 Task: Add Seventh Generation Easy Dose Fresh Lavender Laundry Detergent to the cart.
Action: Mouse moved to (895, 337)
Screenshot: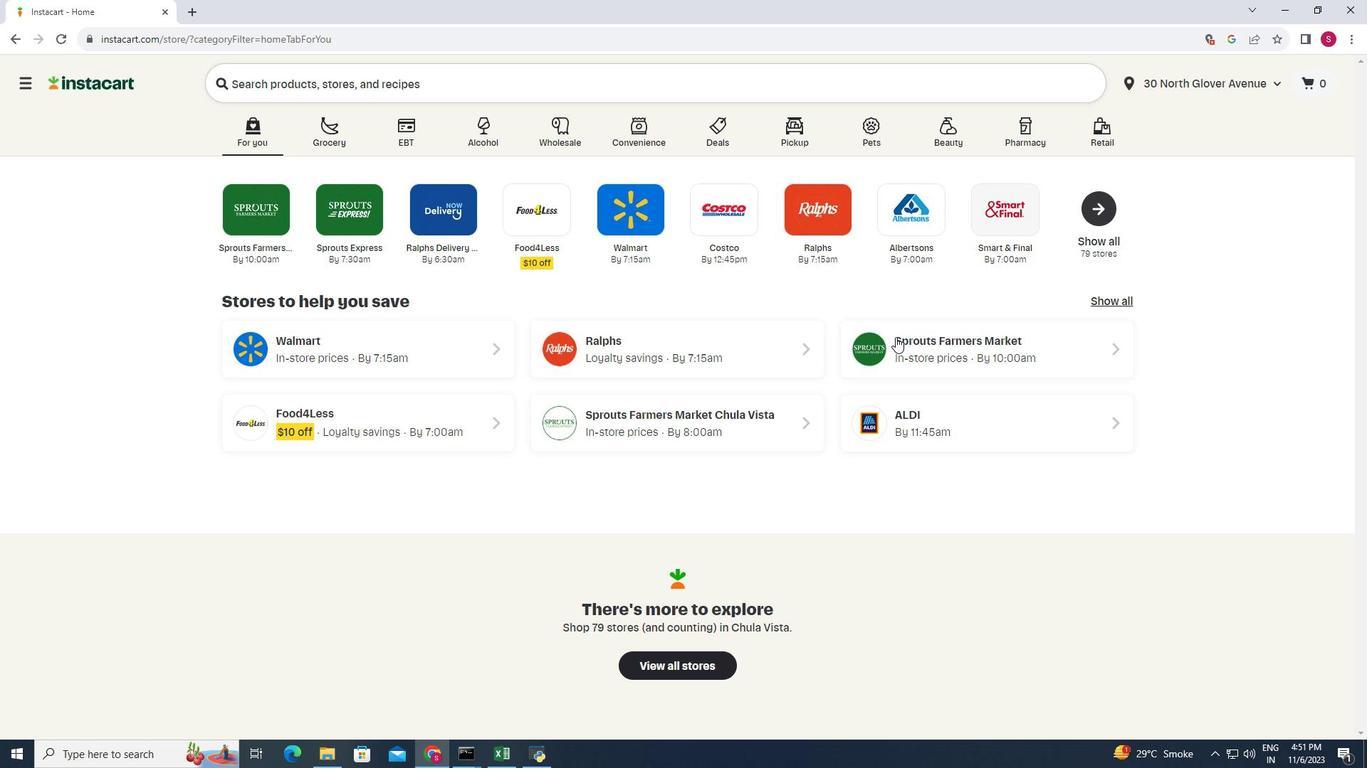 
Action: Mouse pressed left at (895, 337)
Screenshot: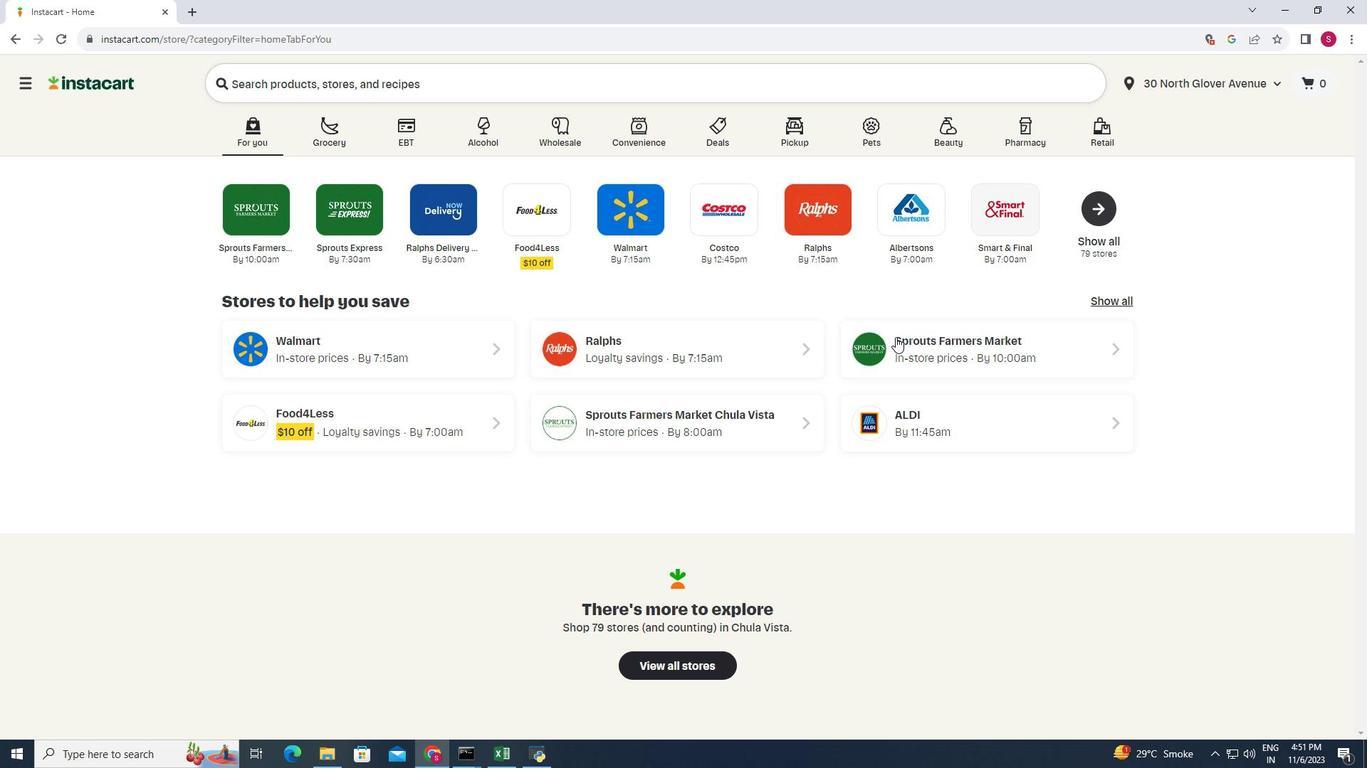 
Action: Mouse moved to (124, 529)
Screenshot: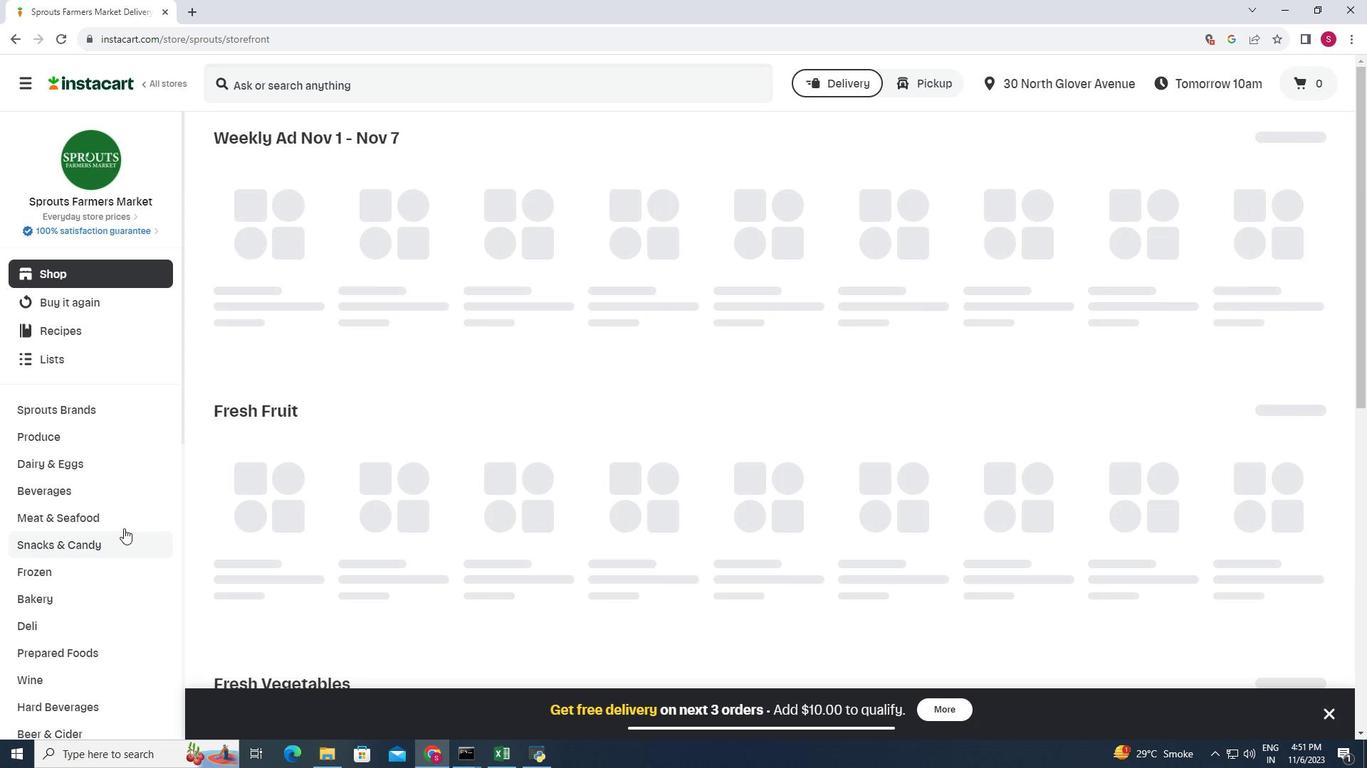 
Action: Mouse scrolled (124, 528) with delta (0, 0)
Screenshot: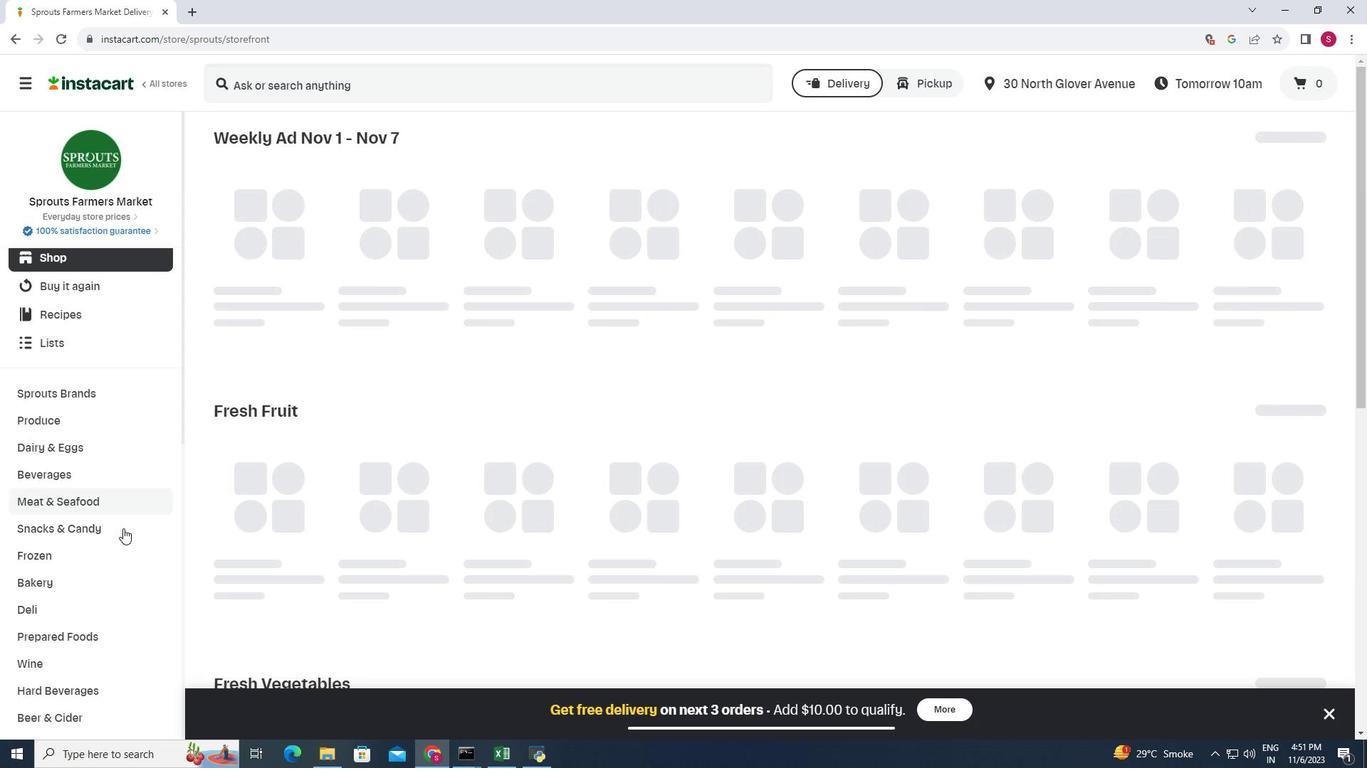 
Action: Mouse moved to (123, 529)
Screenshot: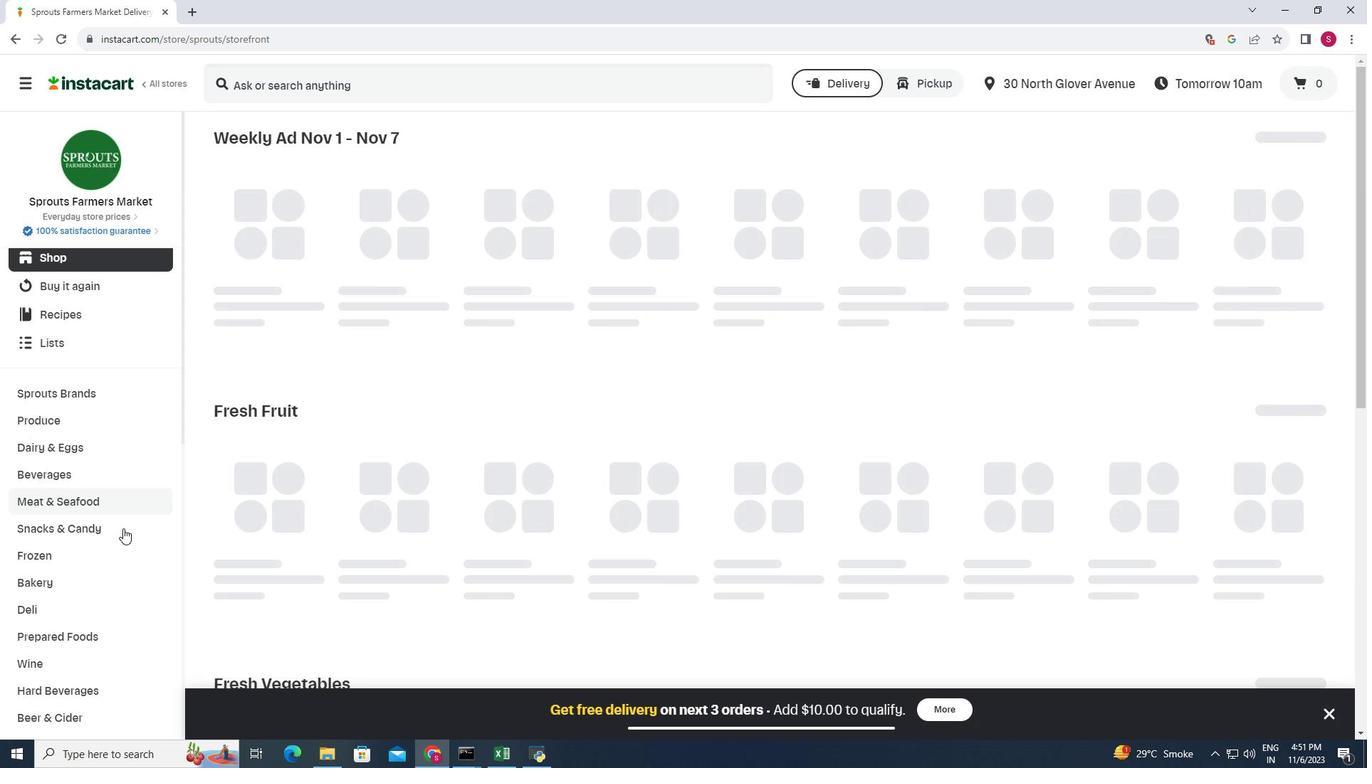 
Action: Mouse scrolled (123, 528) with delta (0, 0)
Screenshot: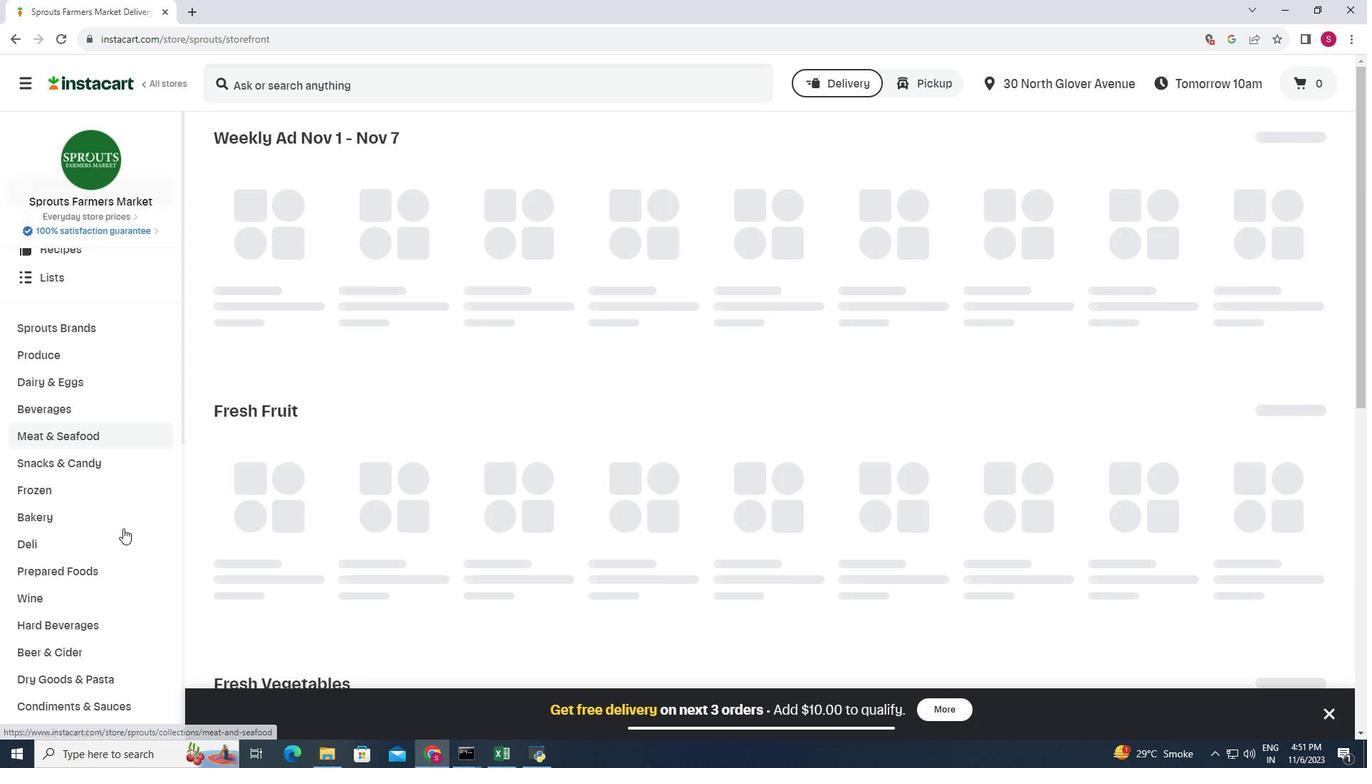 
Action: Mouse moved to (89, 587)
Screenshot: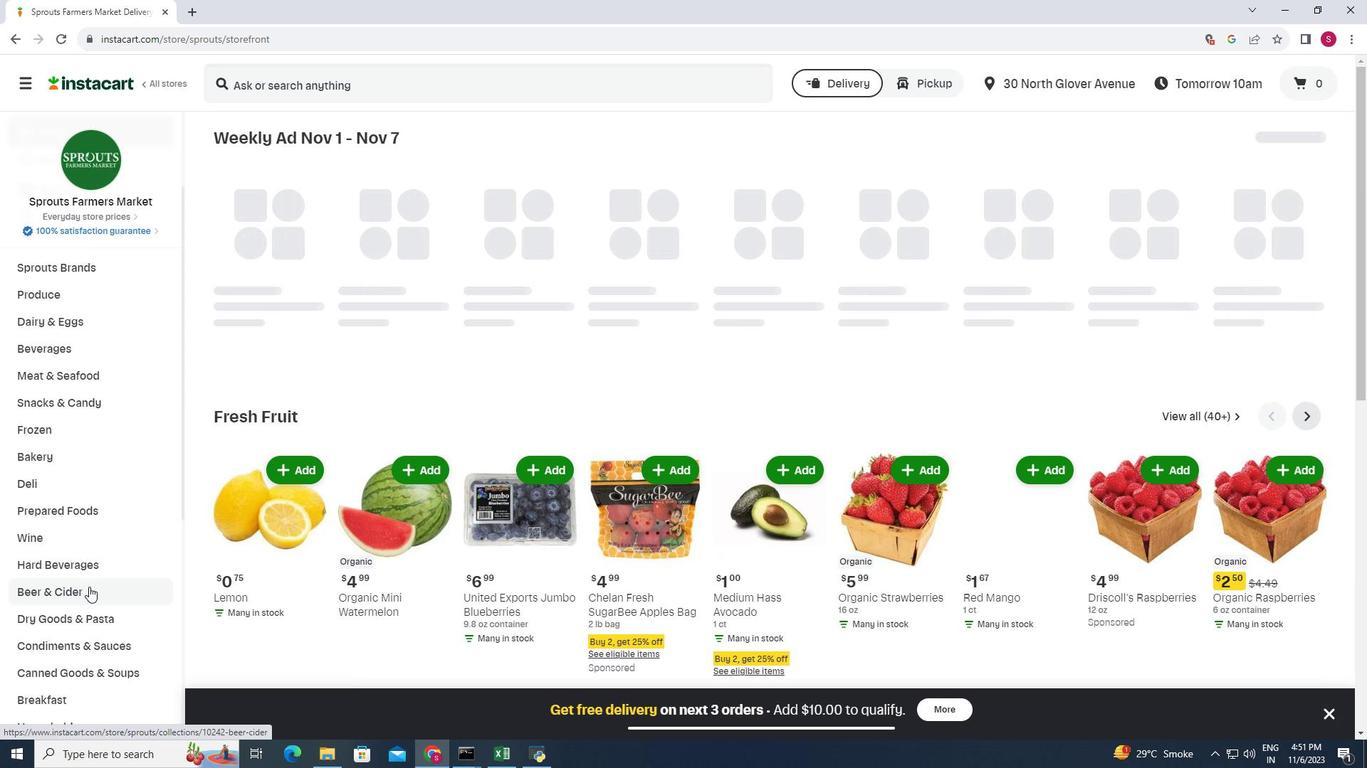 
Action: Mouse scrolled (89, 586) with delta (0, 0)
Screenshot: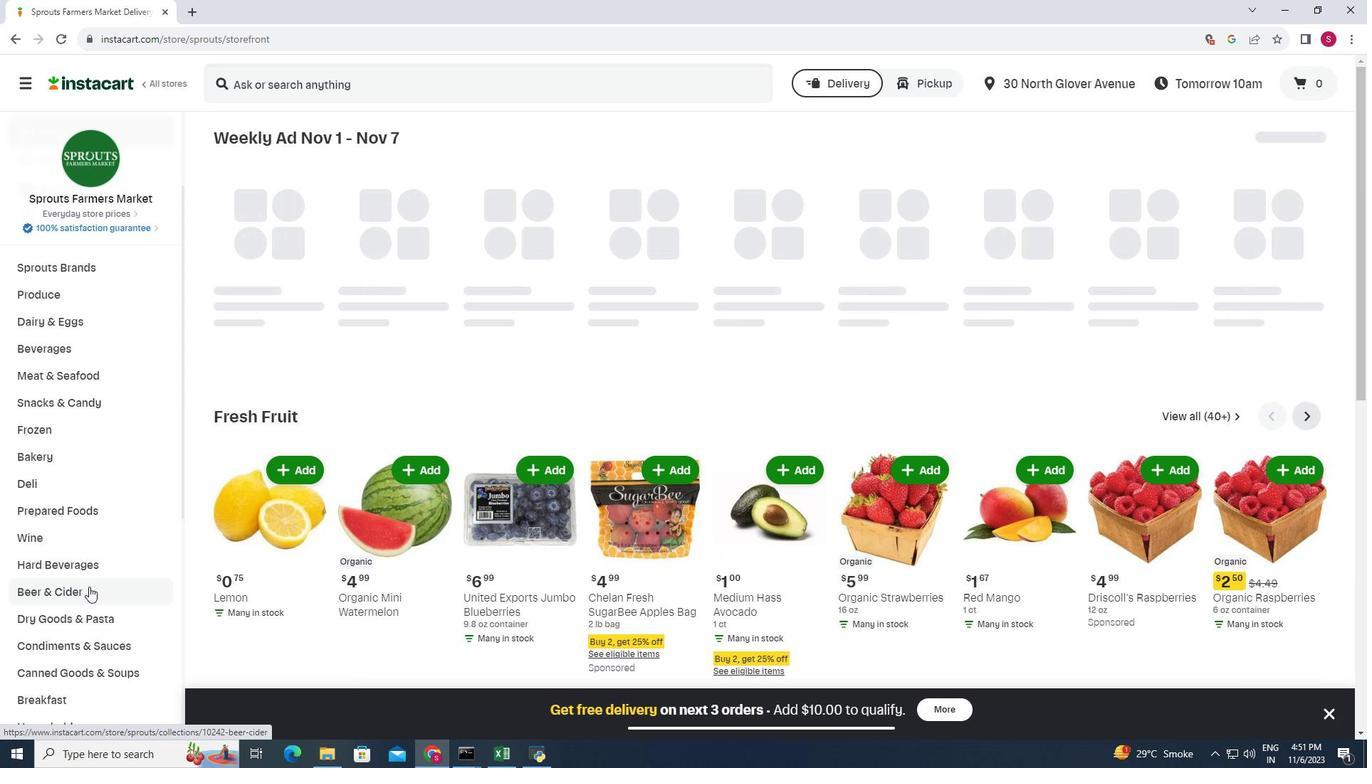 
Action: Mouse moved to (77, 653)
Screenshot: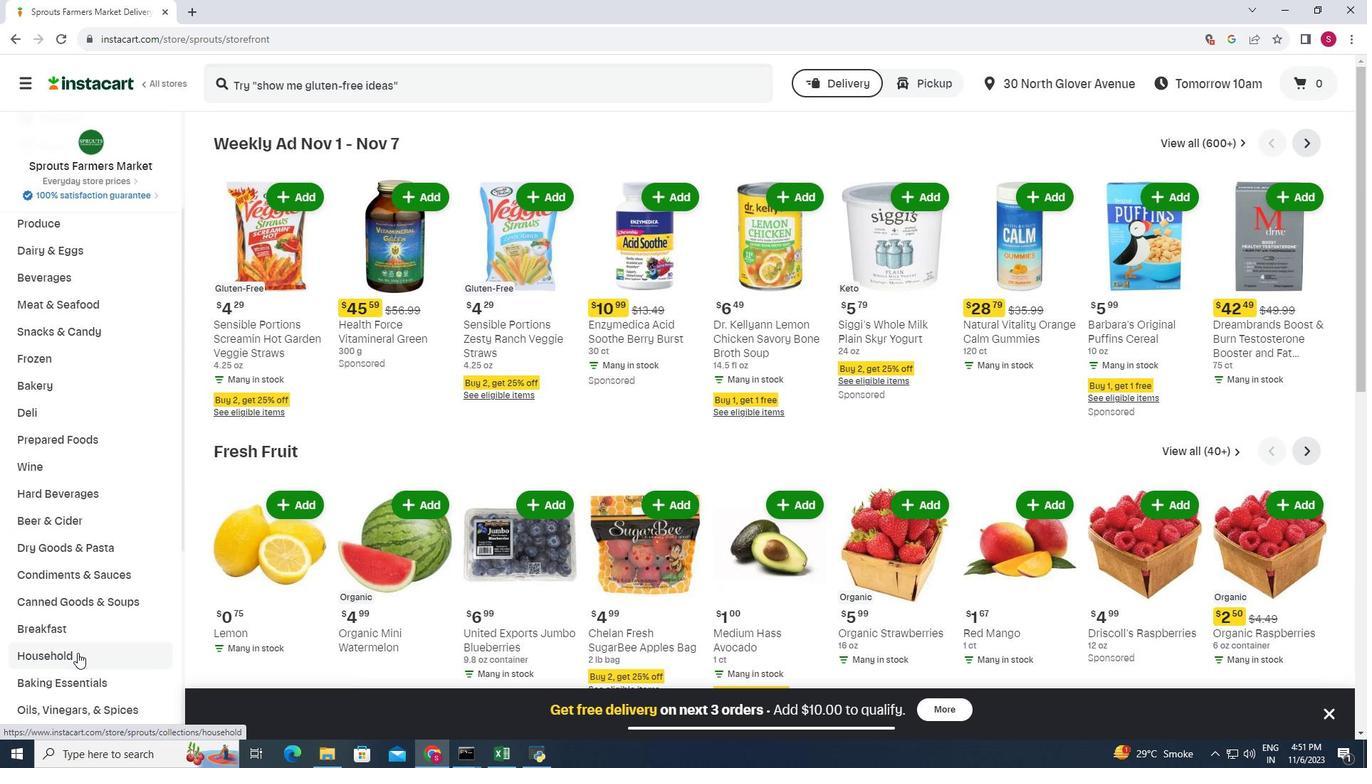 
Action: Mouse pressed left at (77, 653)
Screenshot: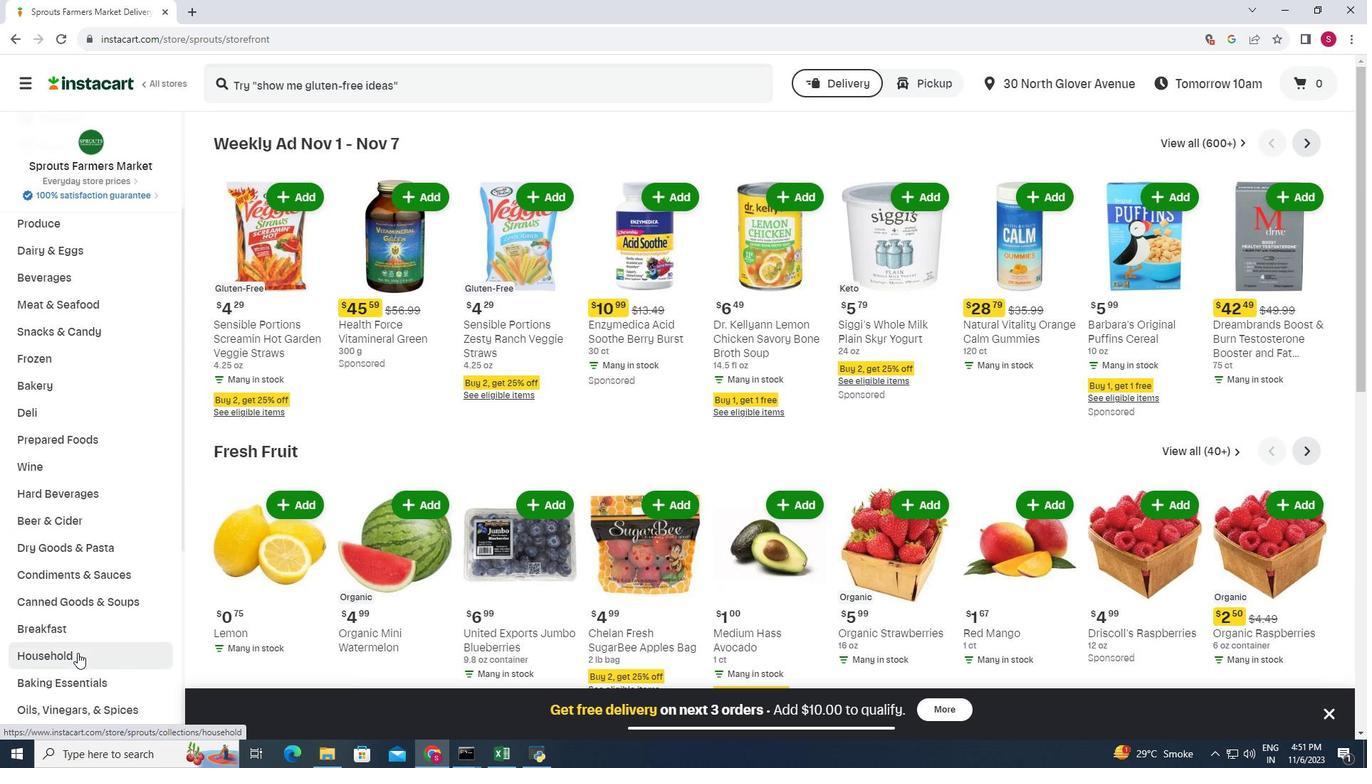 
Action: Mouse moved to (519, 179)
Screenshot: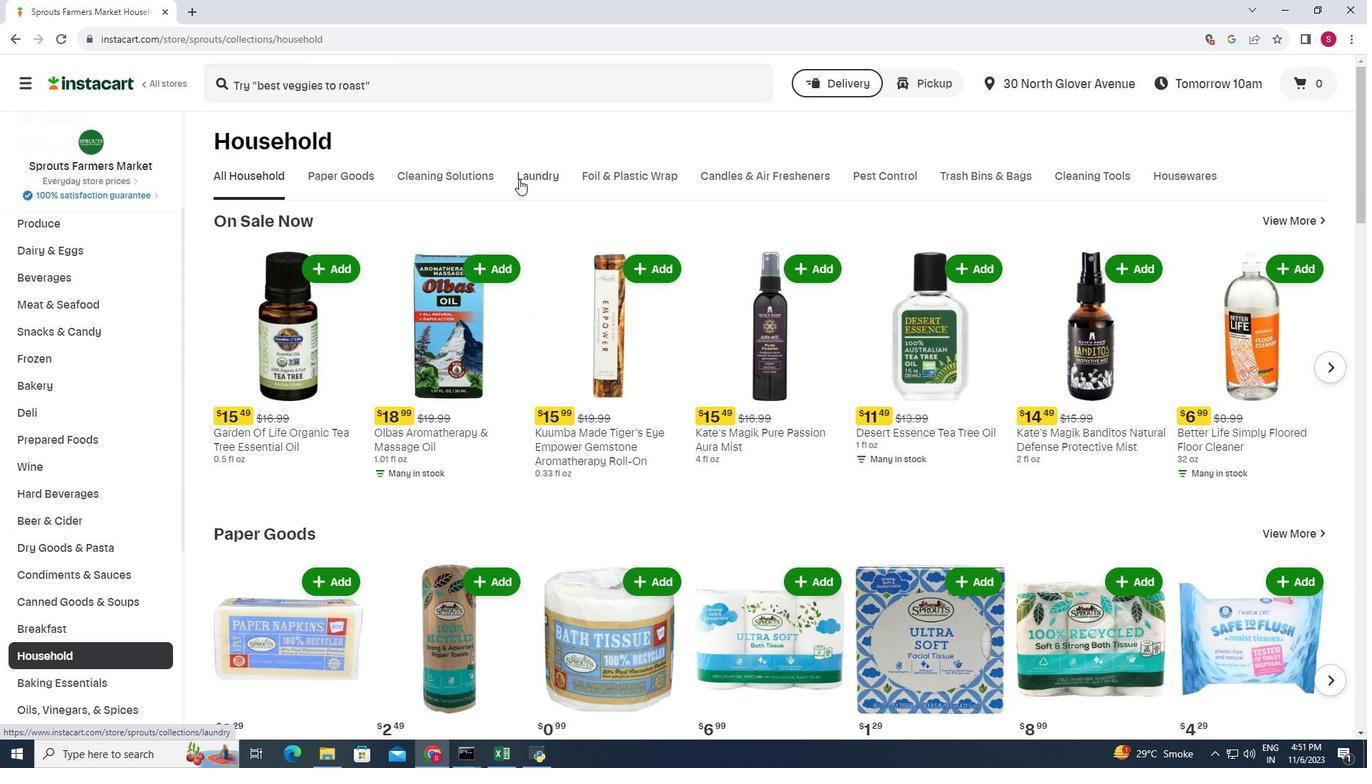 
Action: Mouse pressed left at (519, 179)
Screenshot: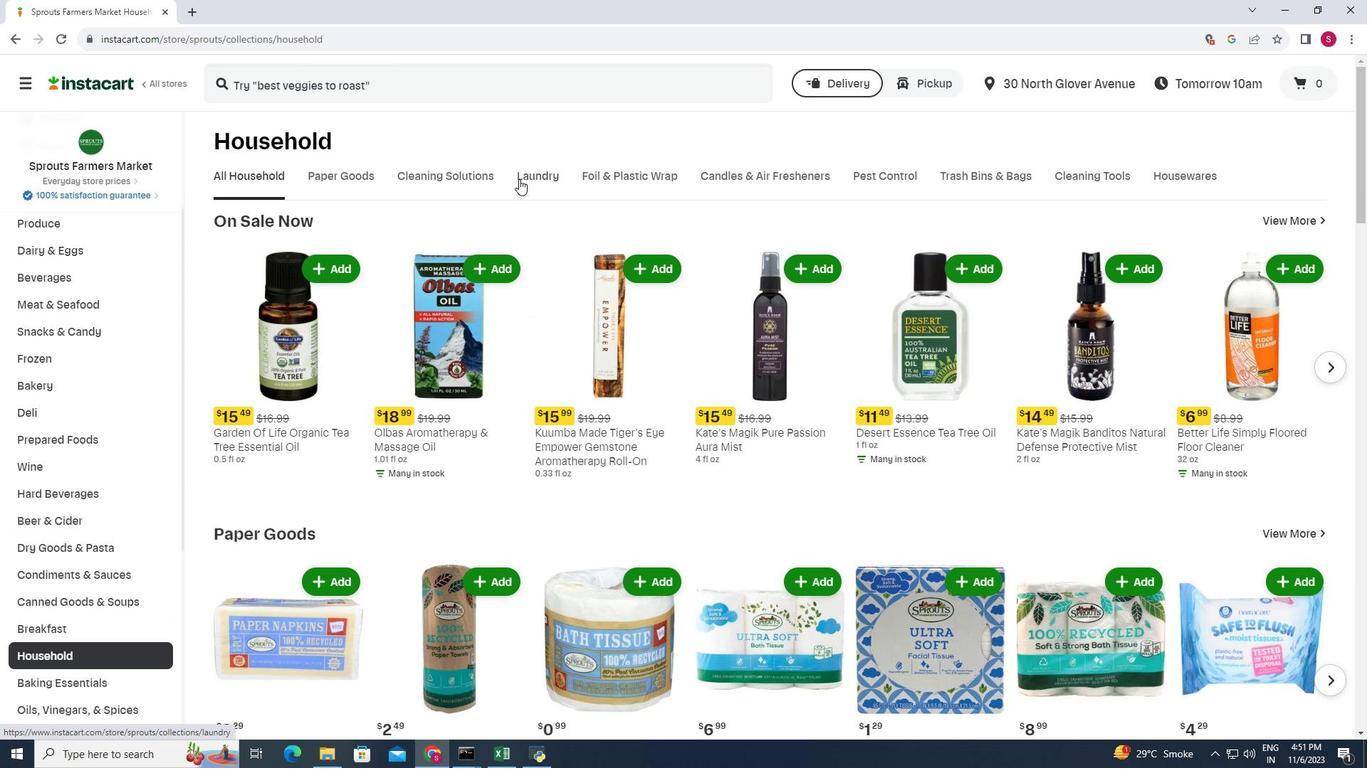 
Action: Mouse moved to (556, 288)
Screenshot: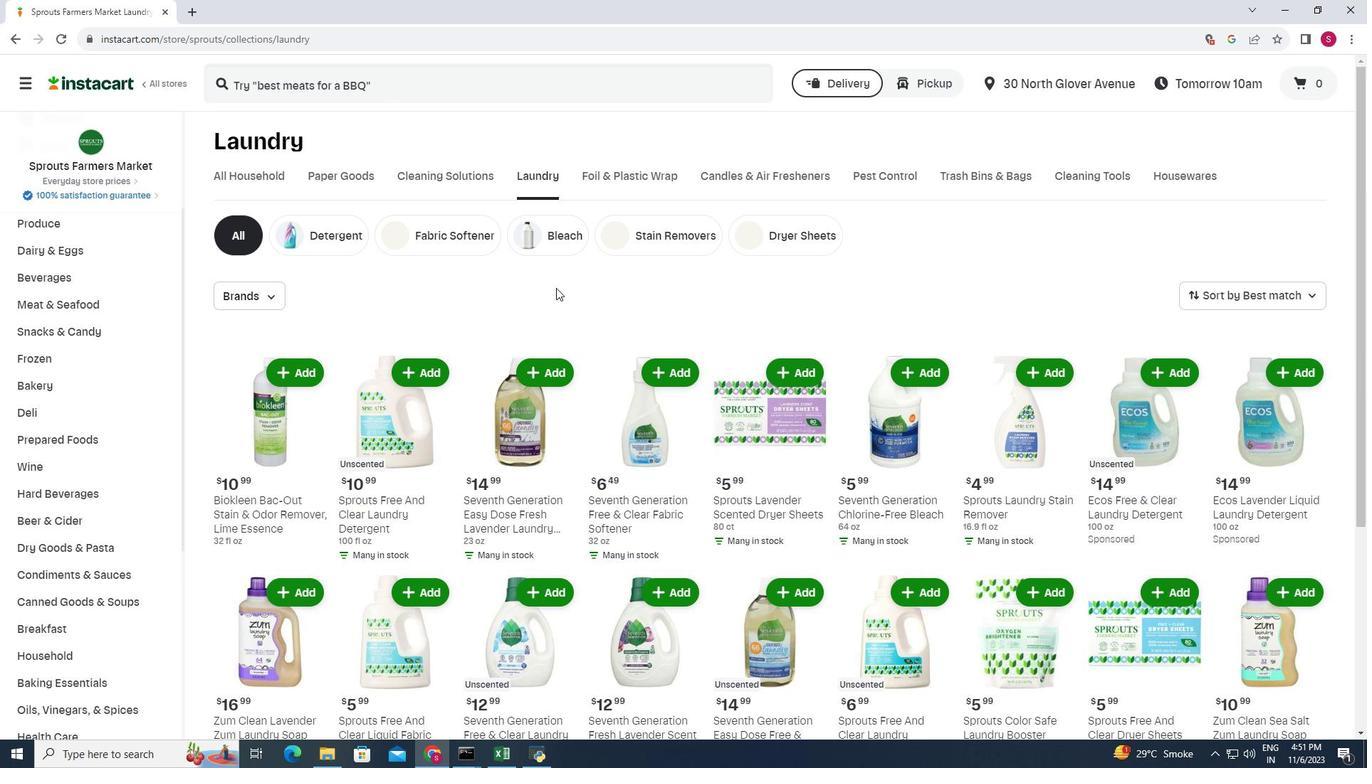 
Action: Mouse scrolled (556, 287) with delta (0, 0)
Screenshot: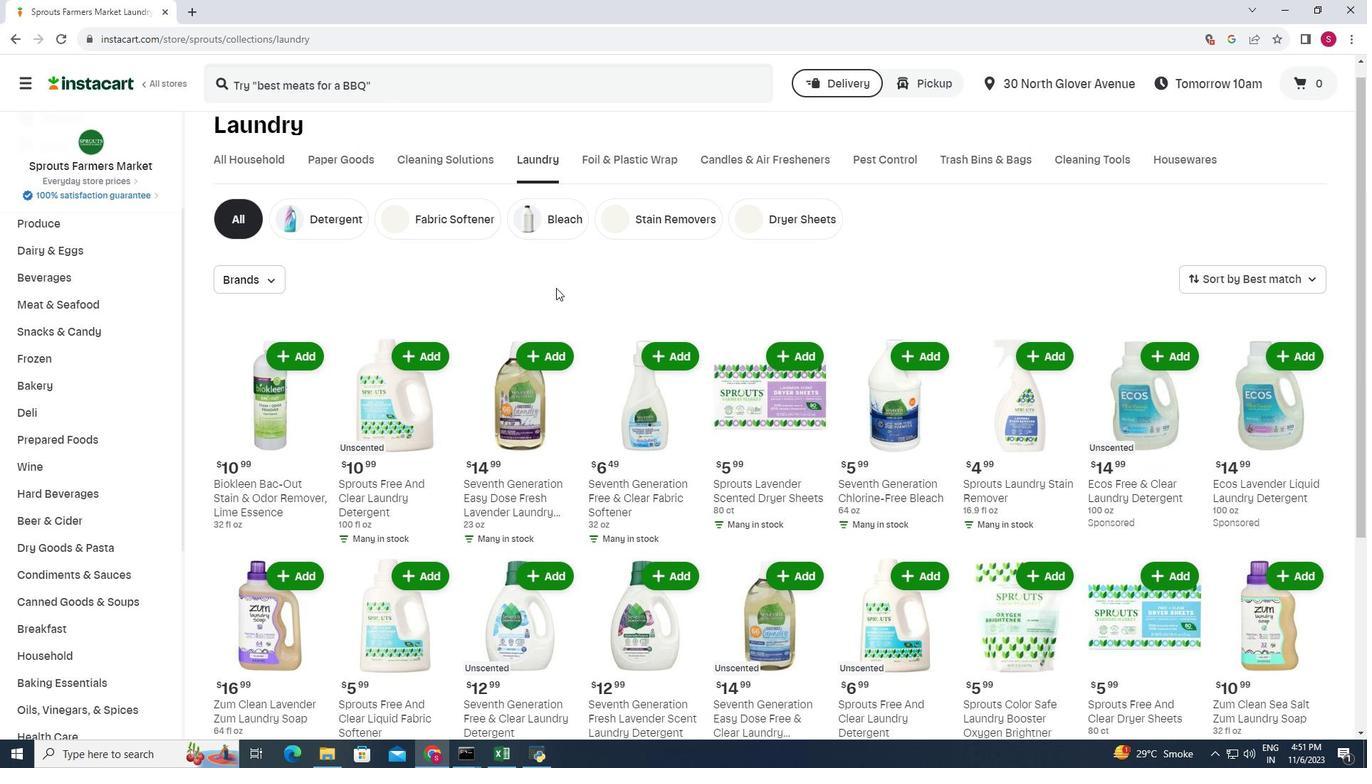 
Action: Mouse moved to (551, 290)
Screenshot: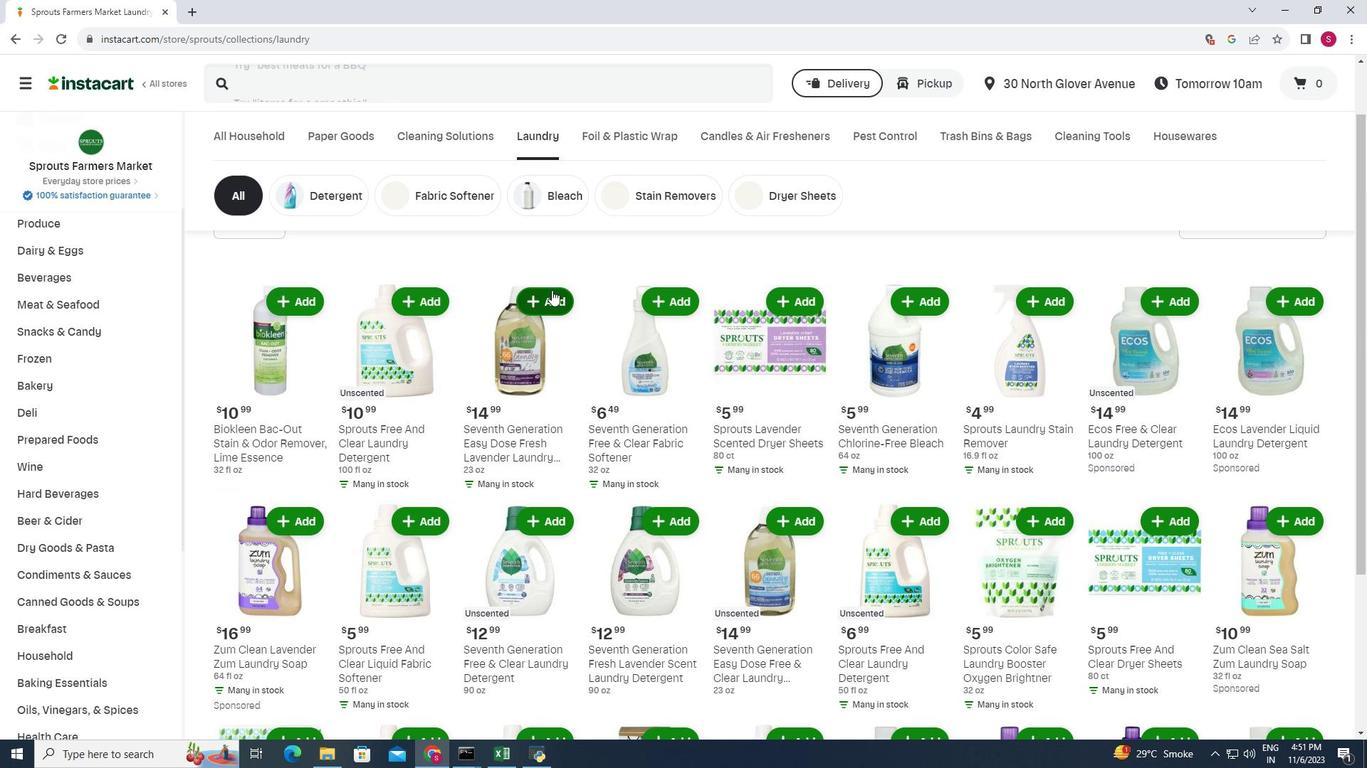 
Action: Mouse pressed left at (551, 290)
Screenshot: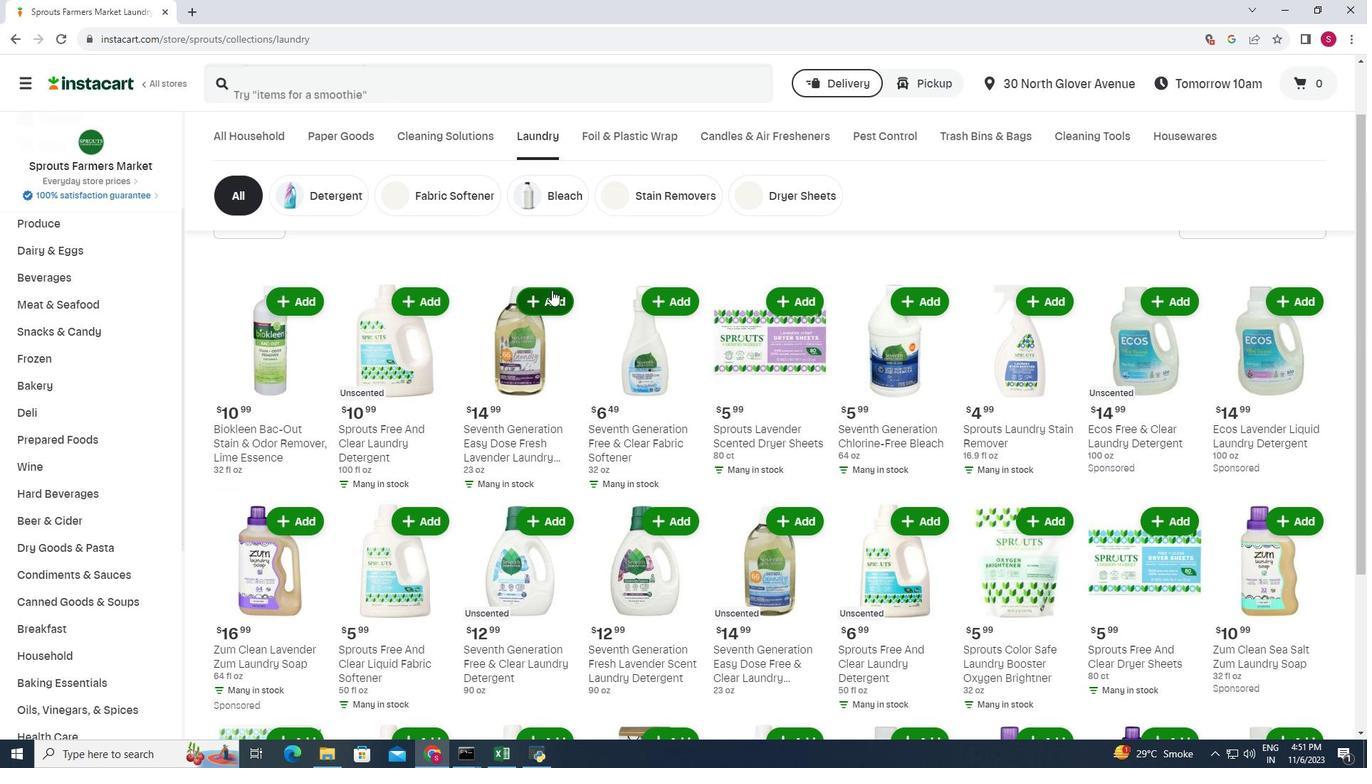 
Action: Mouse moved to (564, 268)
Screenshot: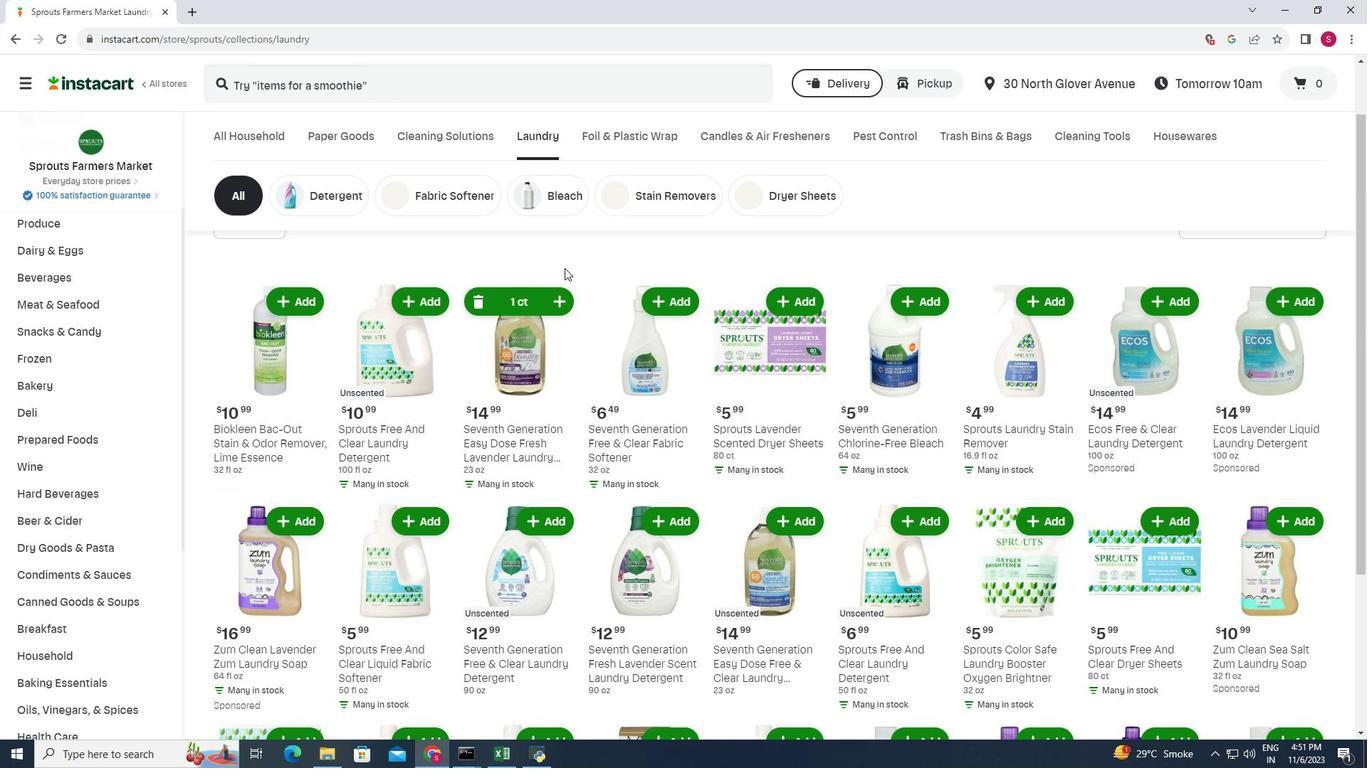 
